 Task: Add conditional breakpoint.
Action: Mouse moved to (10, 56)
Screenshot: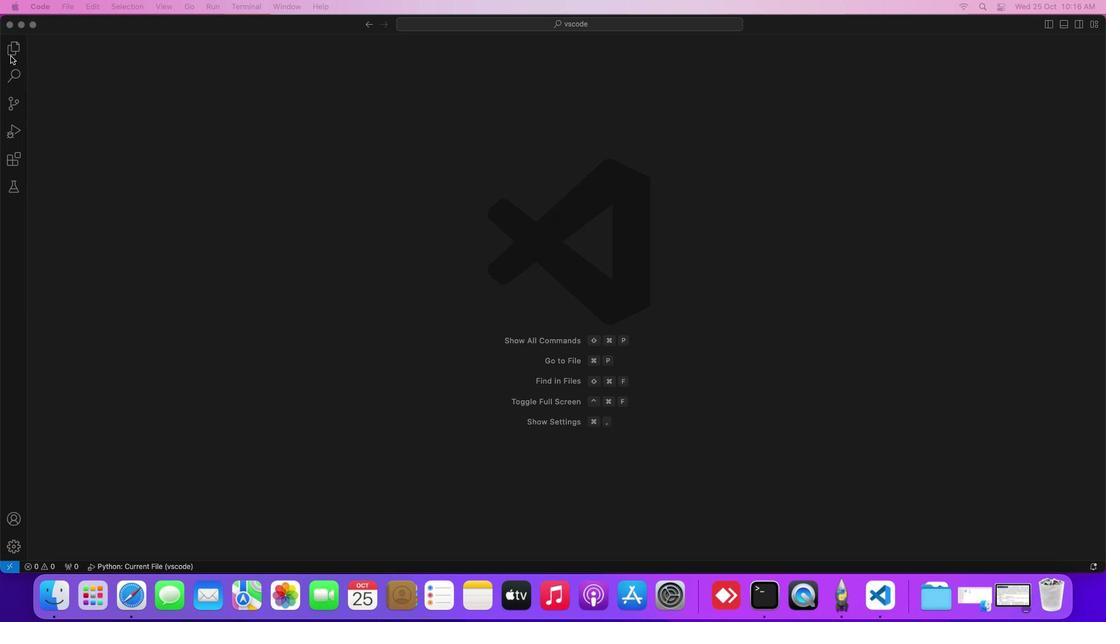 
Action: Mouse pressed left at (10, 56)
Screenshot: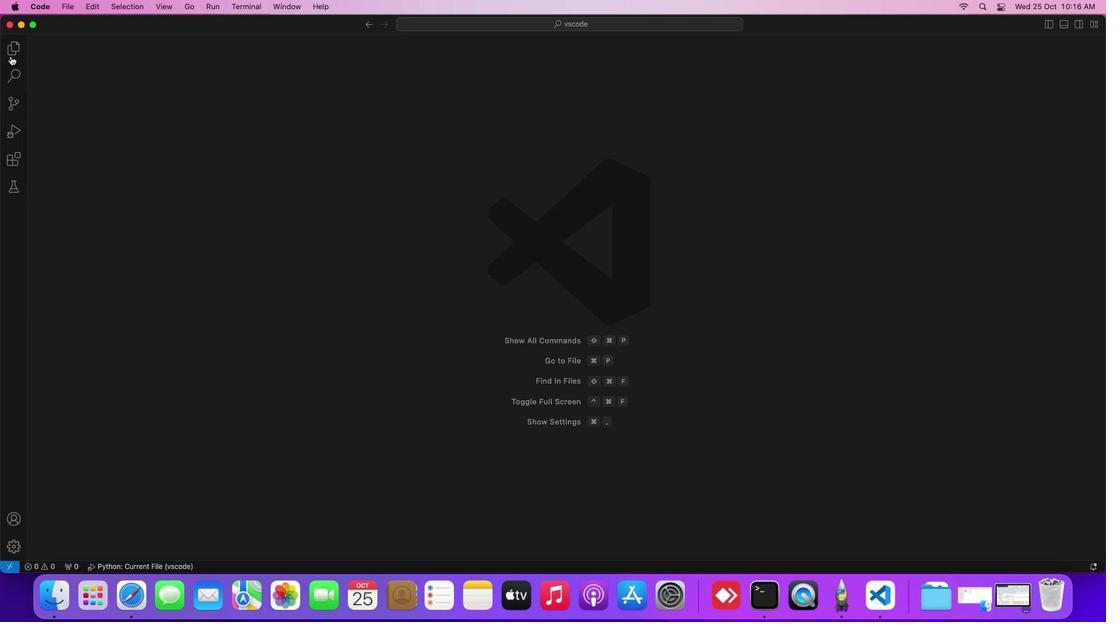 
Action: Mouse moved to (81, 102)
Screenshot: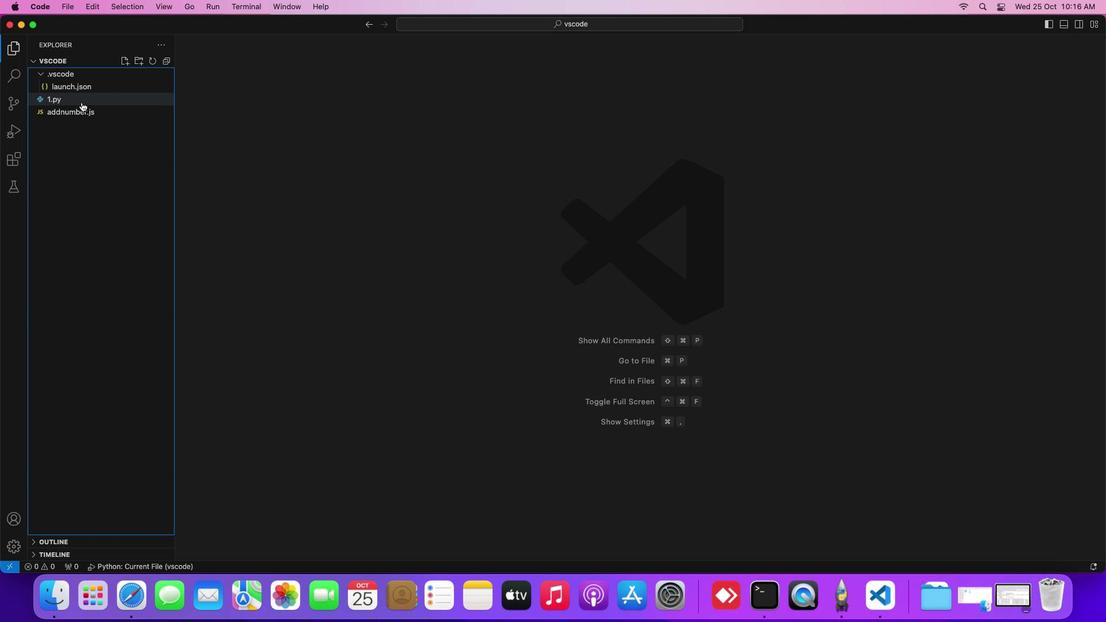 
Action: Mouse pressed left at (81, 102)
Screenshot: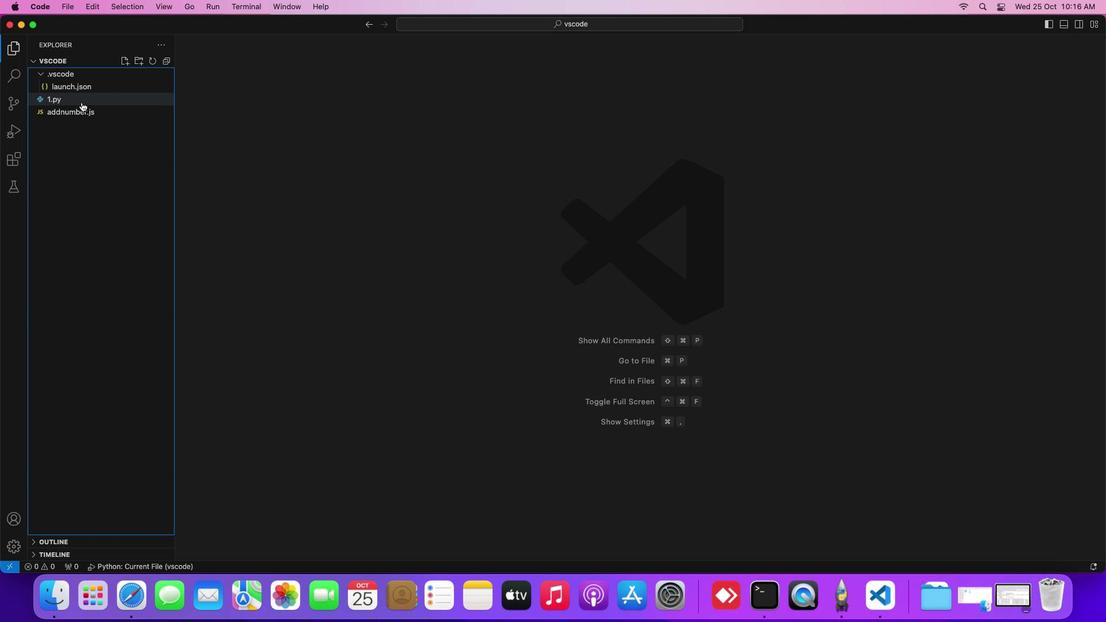 
Action: Mouse moved to (213, 4)
Screenshot: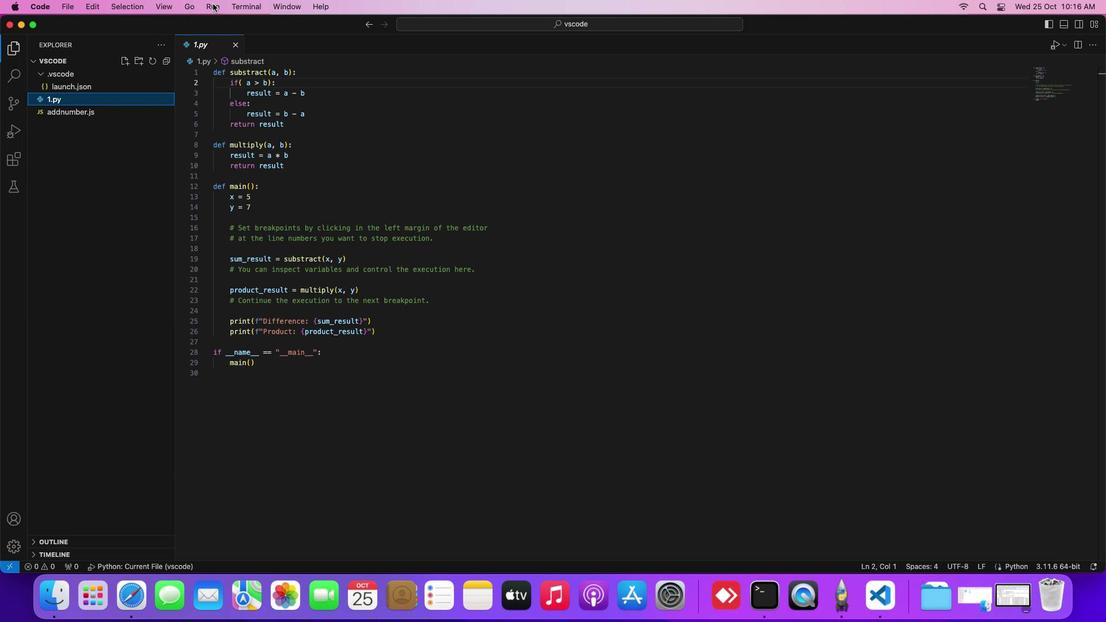 
Action: Mouse pressed left at (213, 4)
Screenshot: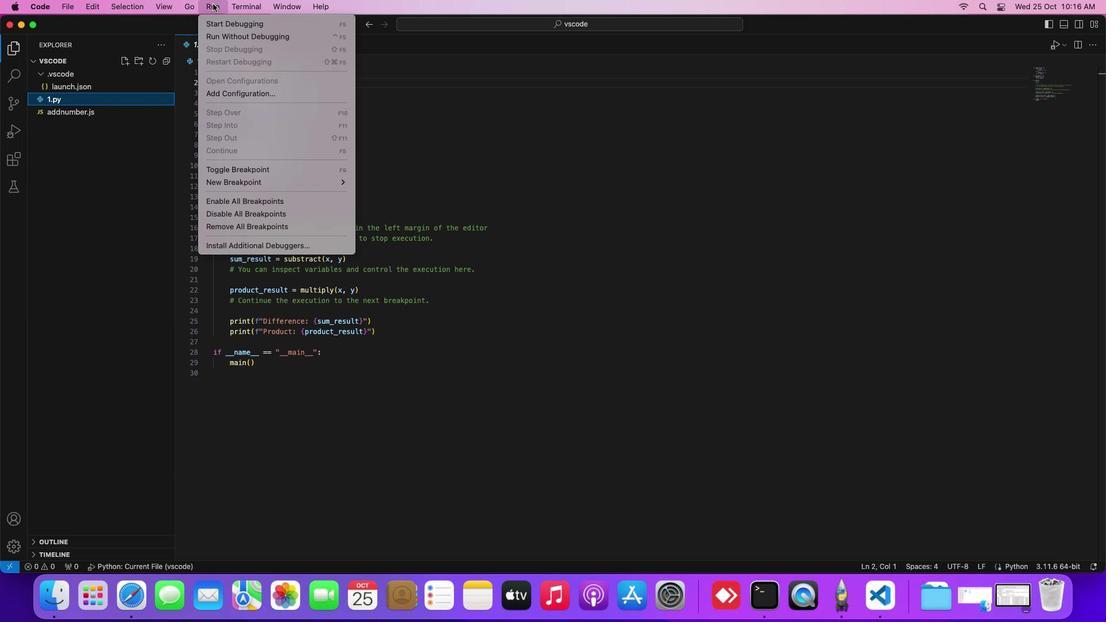 
Action: Mouse moved to (218, 19)
Screenshot: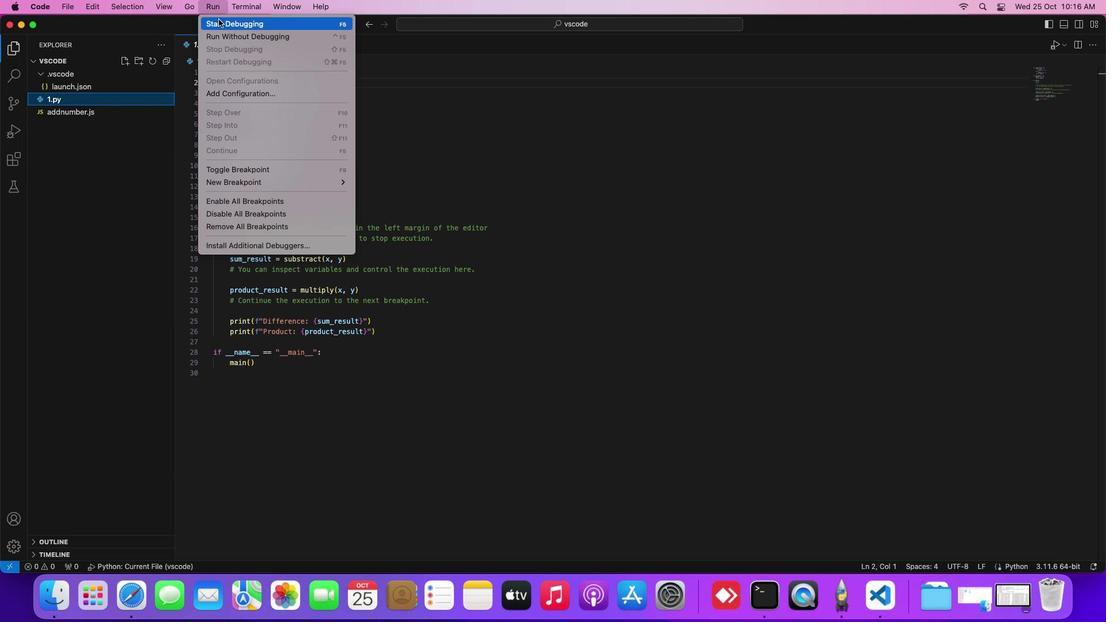 
Action: Mouse pressed left at (218, 19)
Screenshot: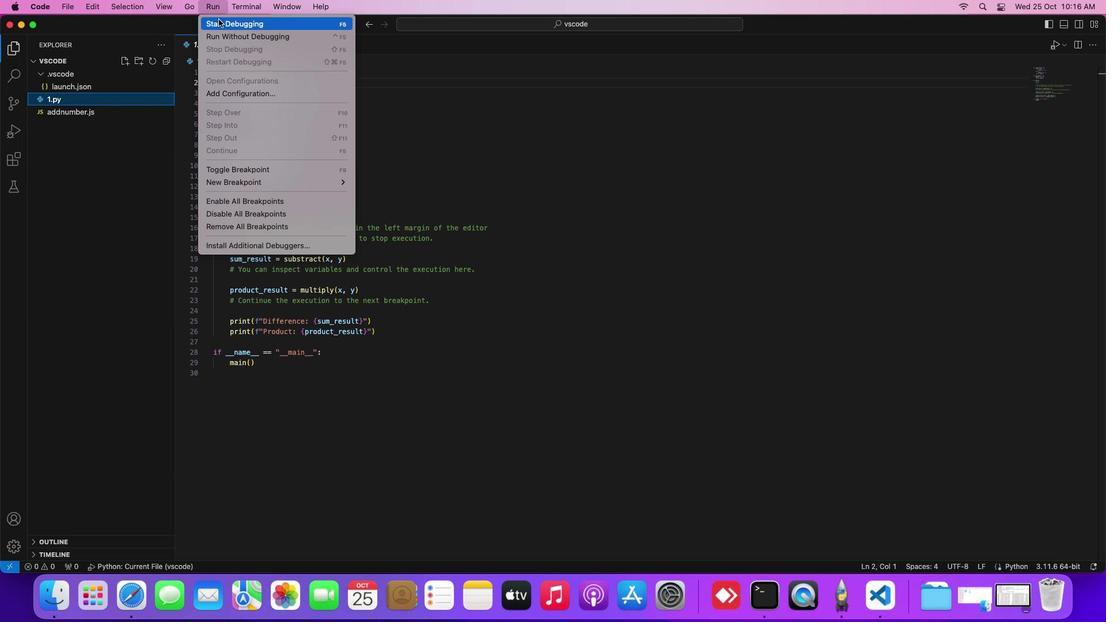 
Action: Mouse moved to (180, 85)
Screenshot: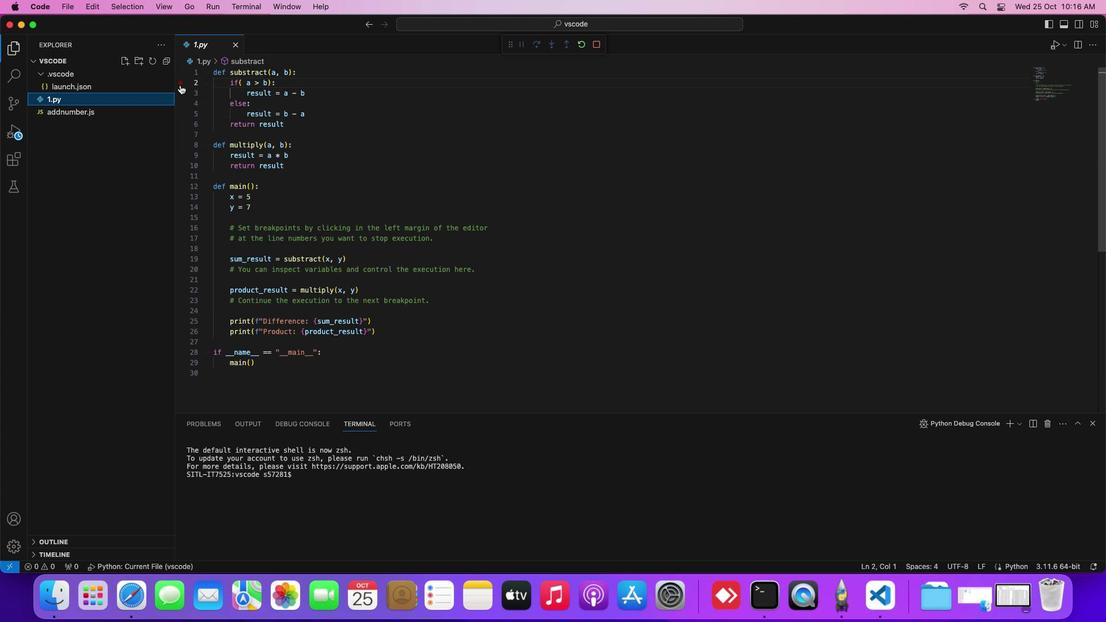 
Action: Mouse pressed left at (180, 85)
Screenshot: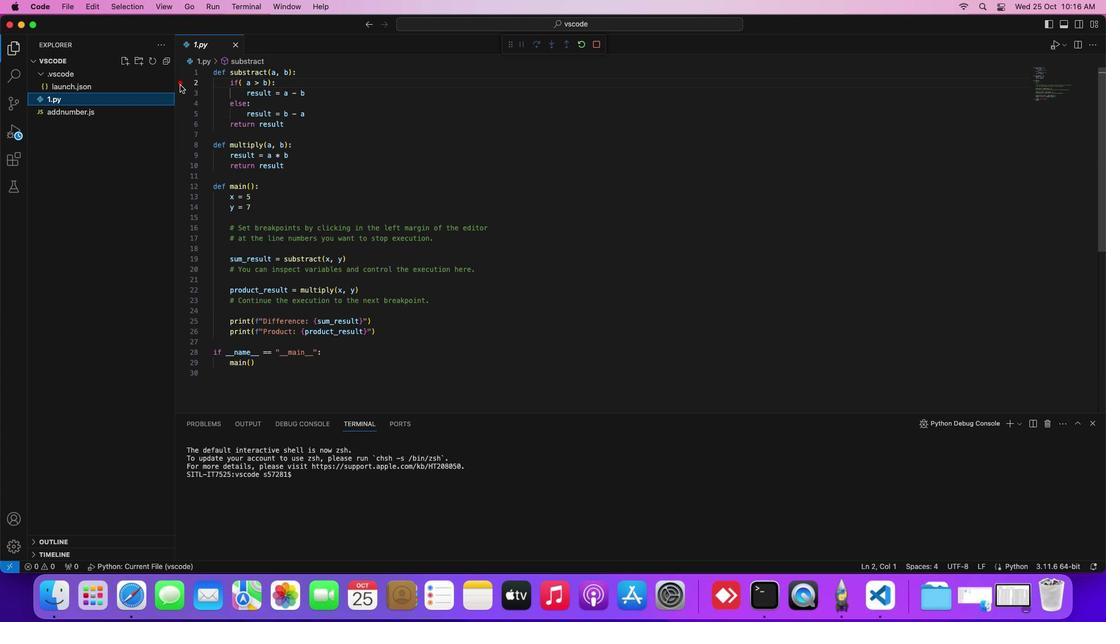 
Action: Mouse moved to (211, 4)
Screenshot: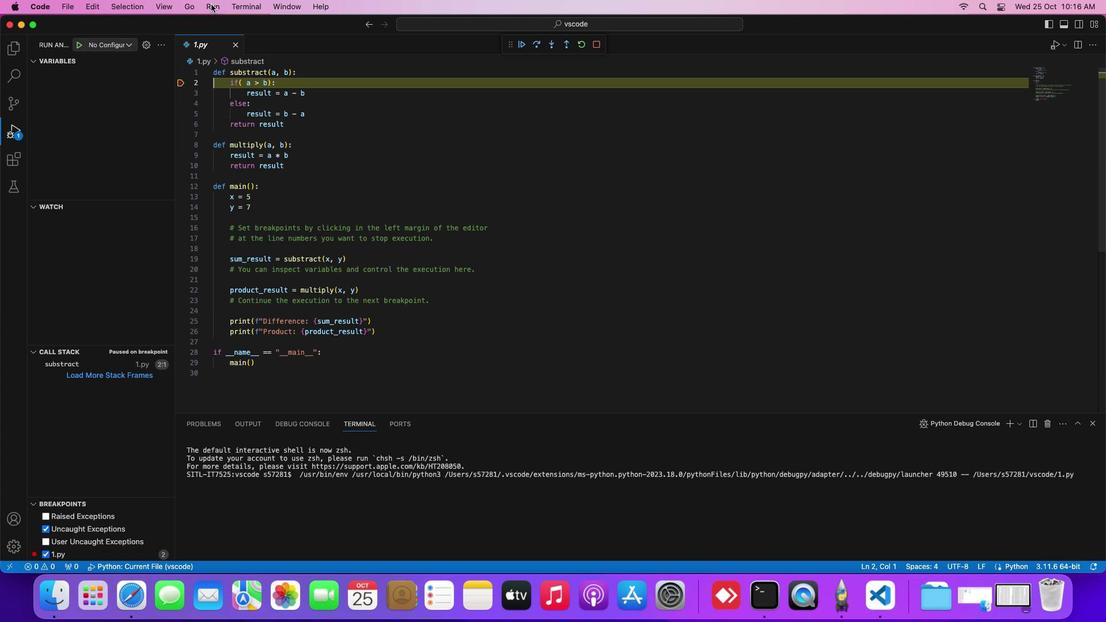 
Action: Mouse pressed left at (211, 4)
Screenshot: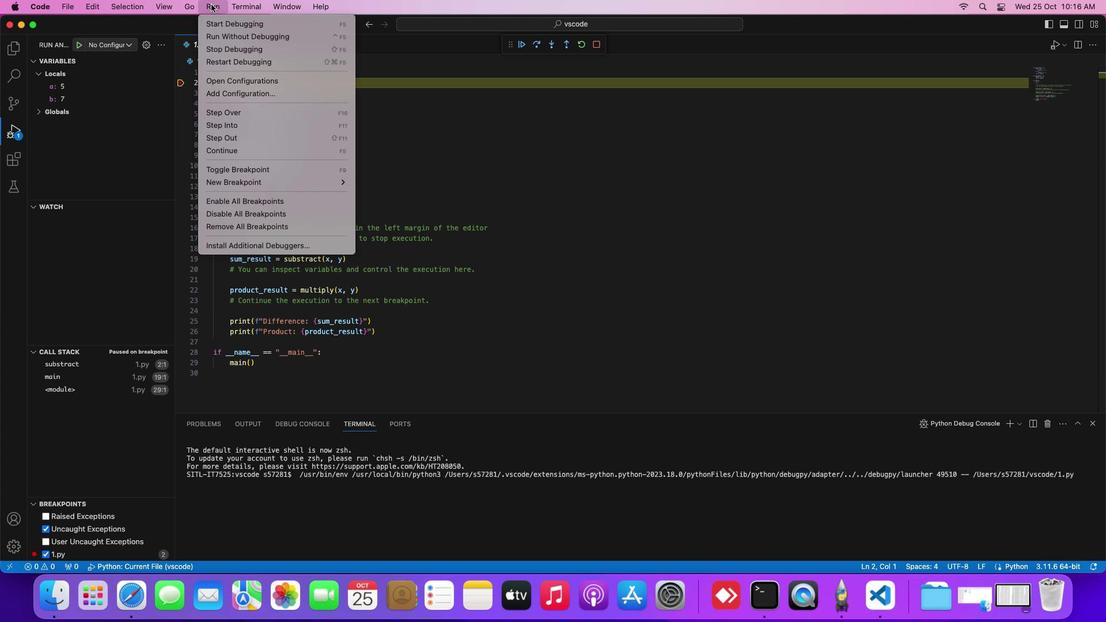 
Action: Mouse moved to (391, 184)
Screenshot: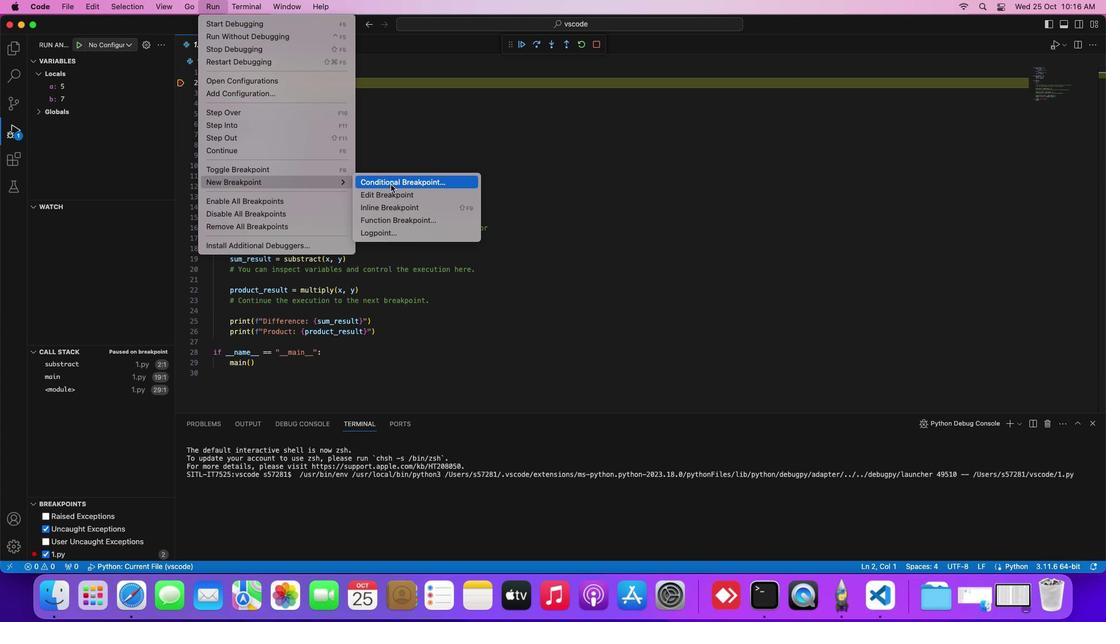 
Action: Mouse pressed left at (391, 184)
Screenshot: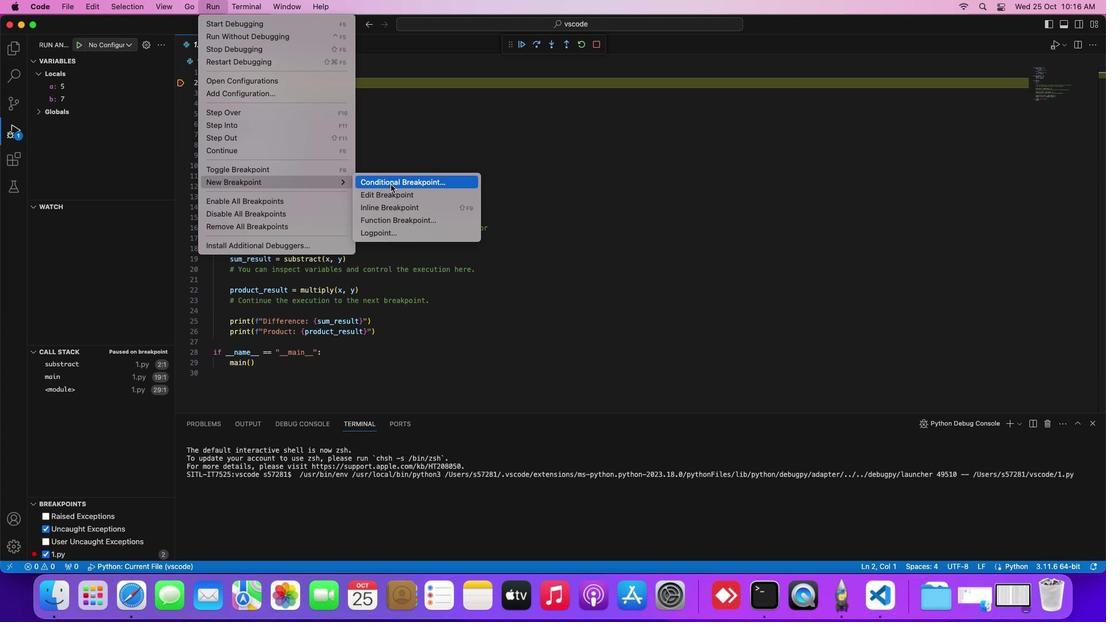 
Action: Mouse moved to (391, 184)
Screenshot: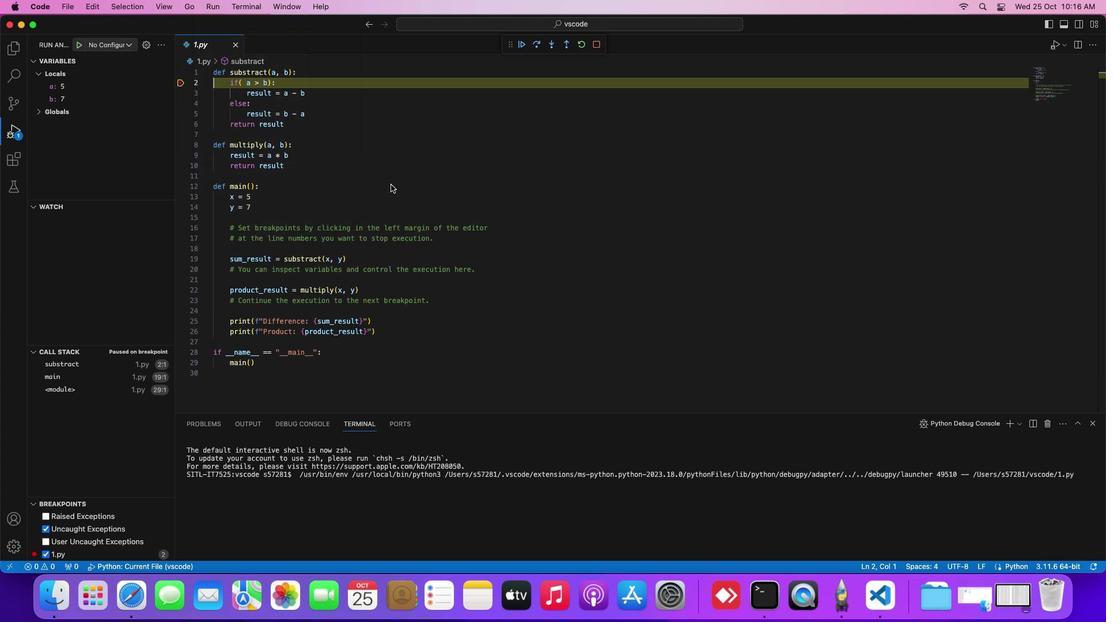 
Action: Key pressed 'a'Key.spaceKey.shift_r'>'Key.space'b'Key.enter
Screenshot: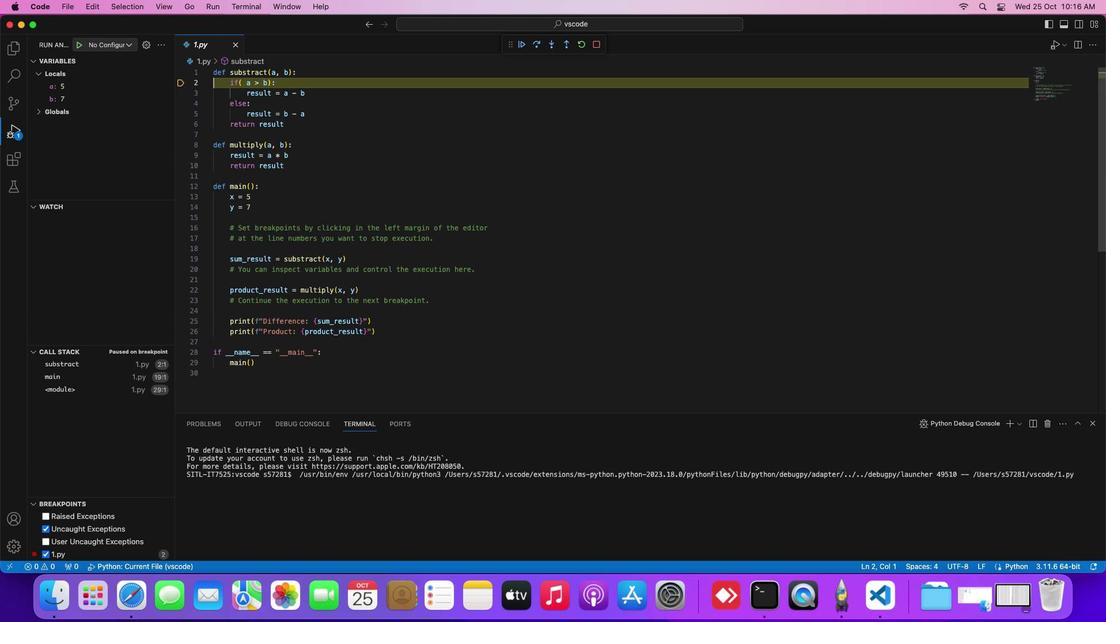 
Action: Mouse moved to (307, 33)
Screenshot: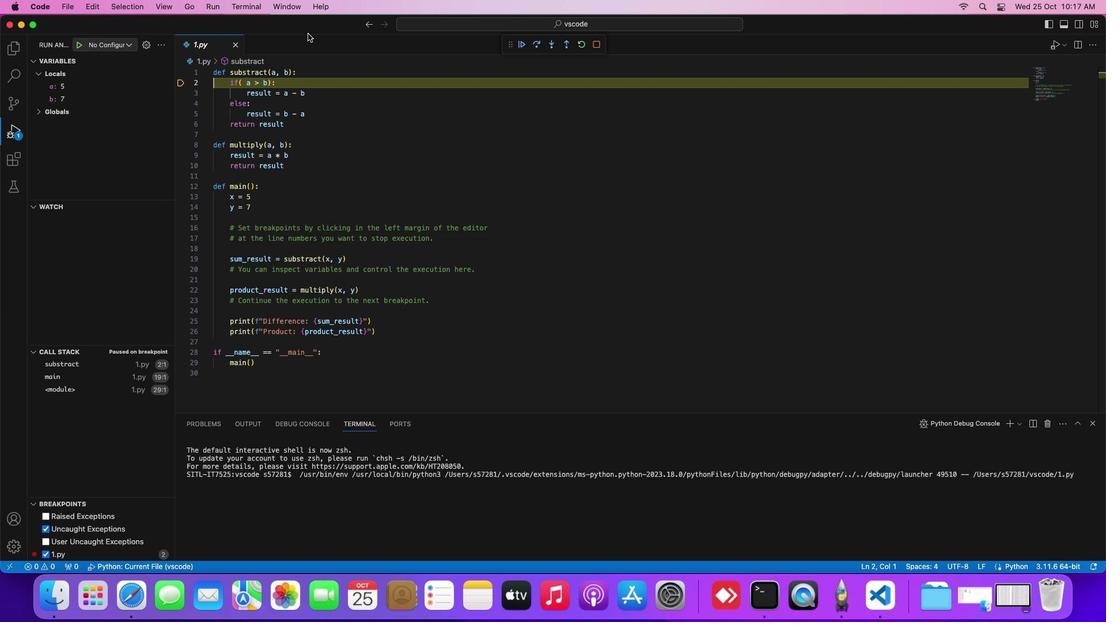 
